 Task: Use the formula "GAMMALN.PRECISE" in spreadsheet "Project portfolio".
Action: Mouse moved to (696, 110)
Screenshot: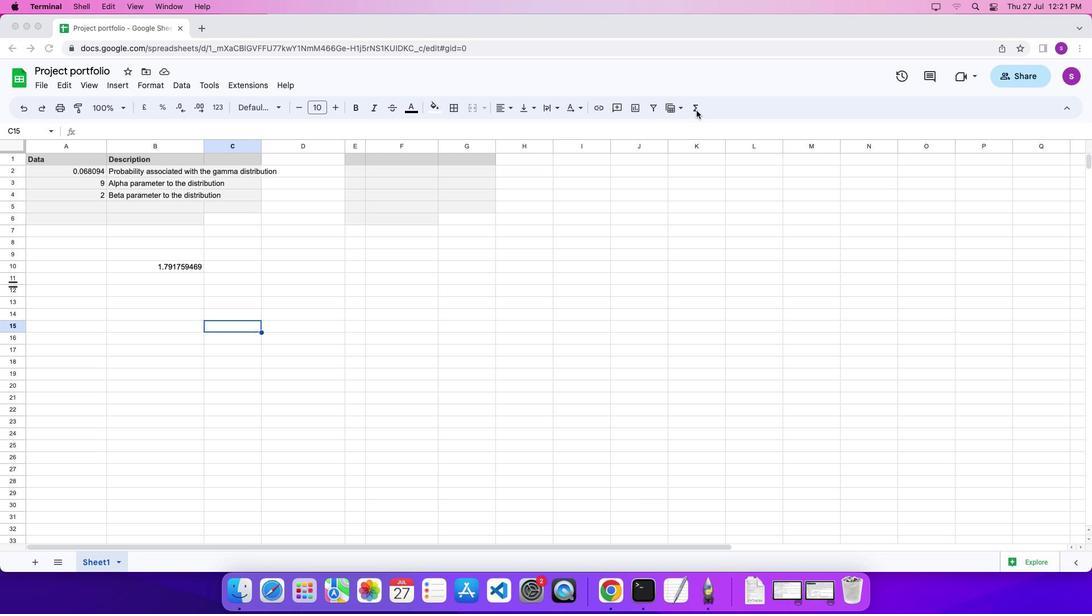 
Action: Mouse pressed left at (696, 110)
Screenshot: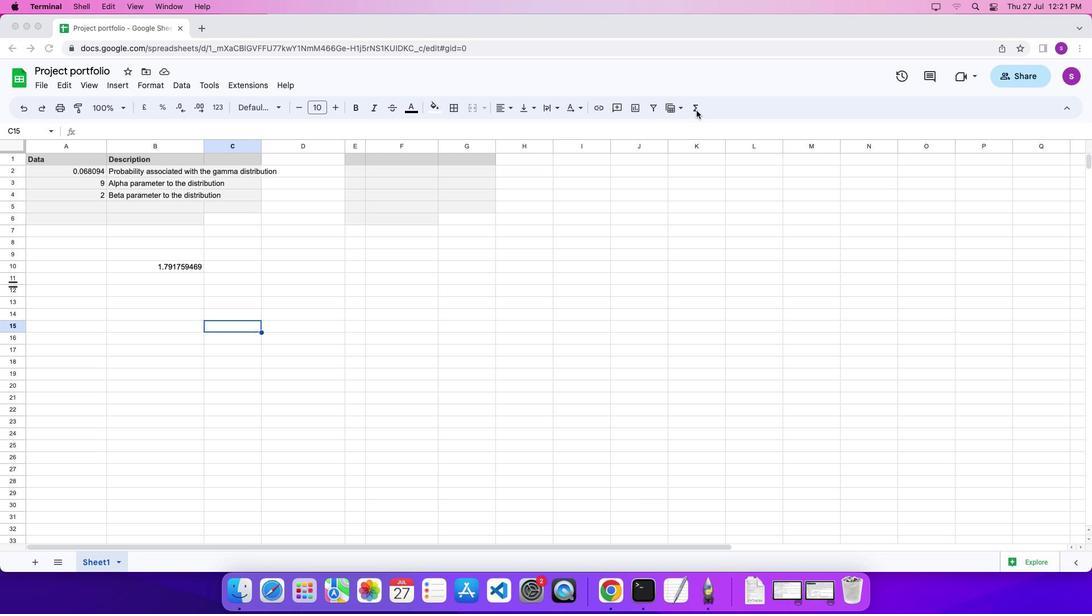 
Action: Mouse moved to (694, 108)
Screenshot: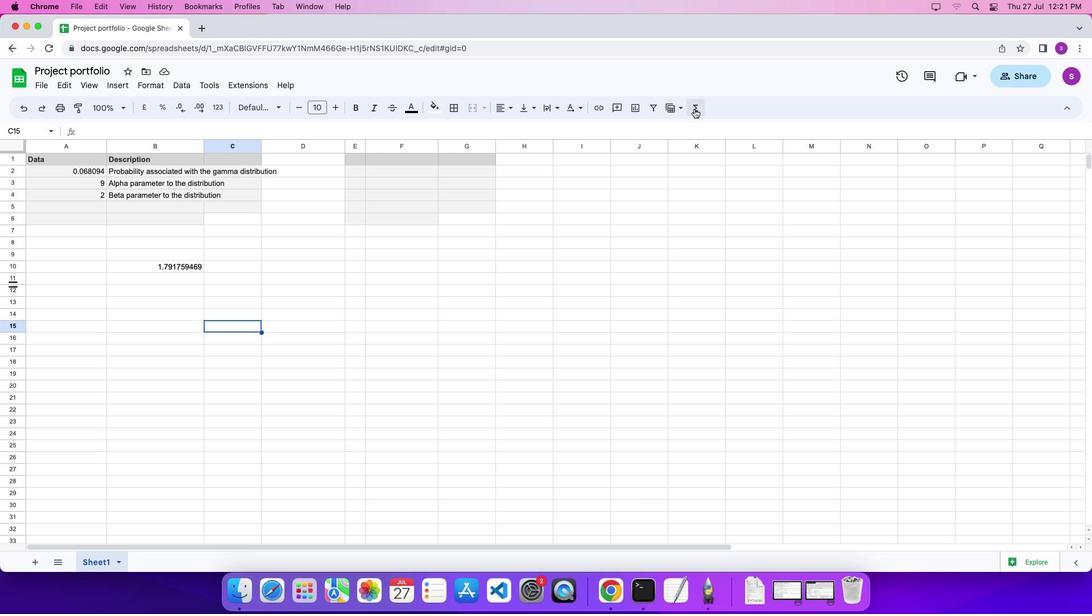 
Action: Mouse pressed left at (694, 108)
Screenshot: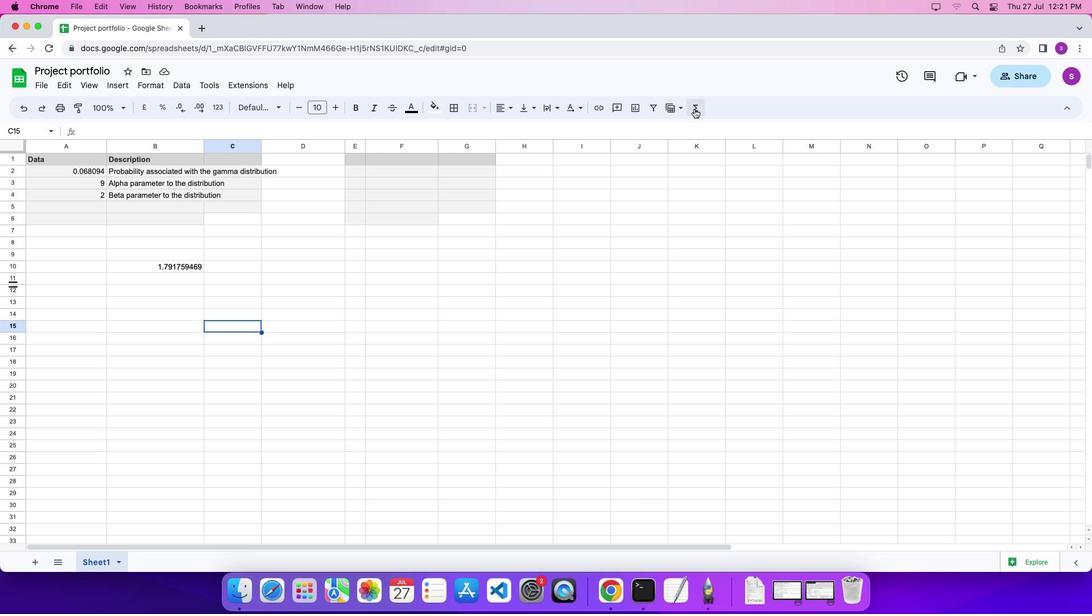 
Action: Mouse moved to (886, 454)
Screenshot: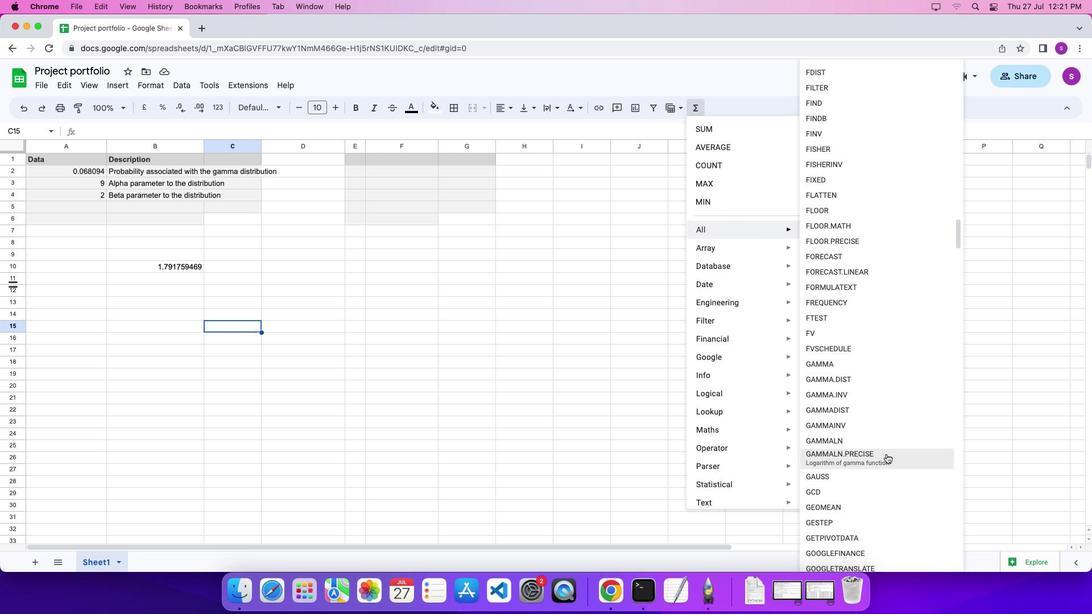
Action: Mouse pressed left at (886, 454)
Screenshot: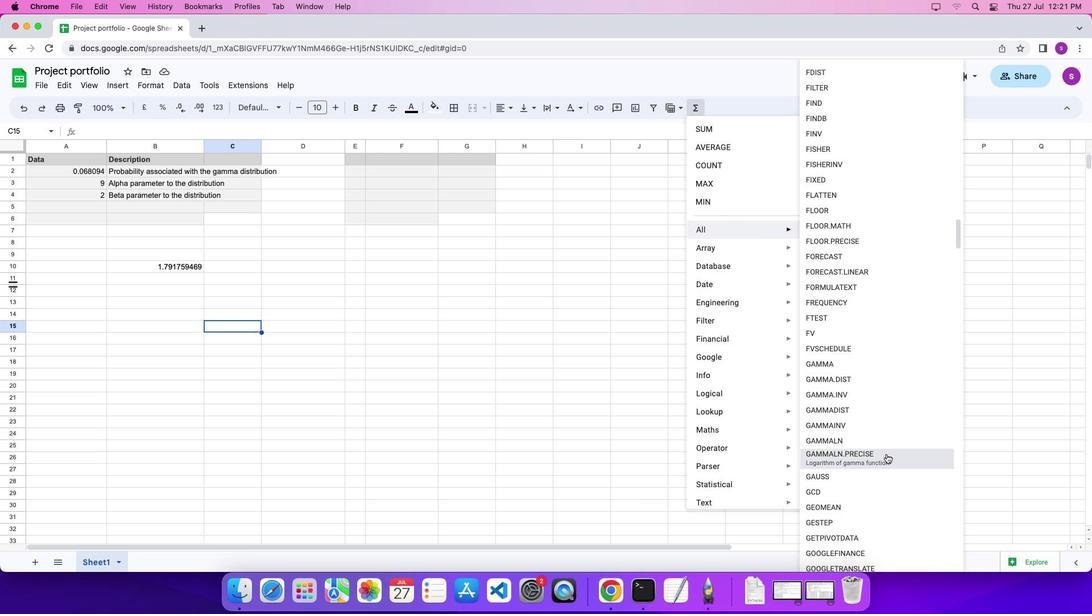 
Action: Mouse moved to (859, 438)
Screenshot: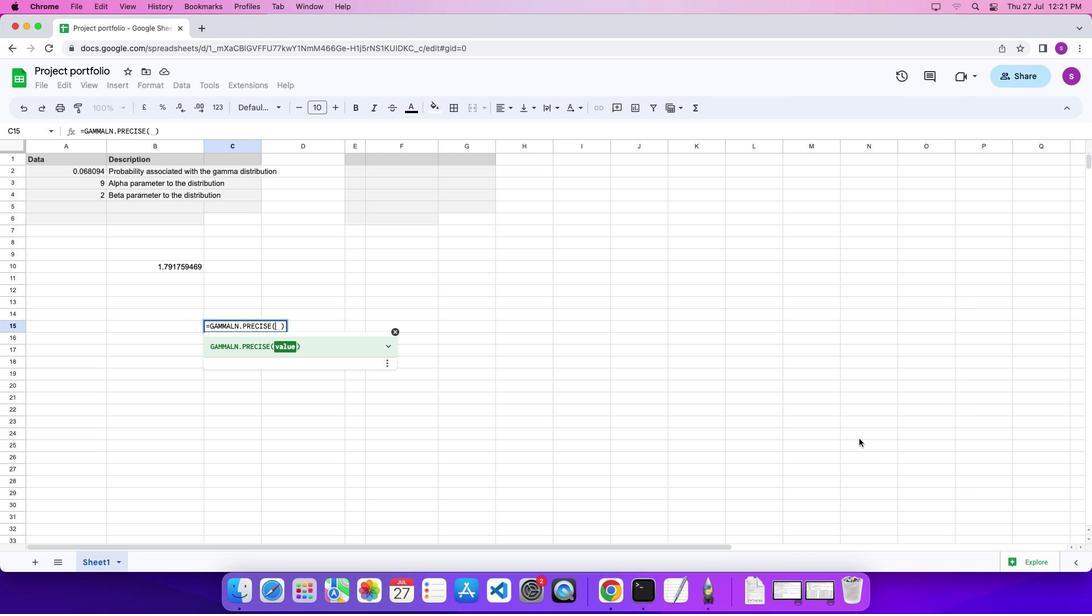 
Action: Key pressed '4''\x03'
Screenshot: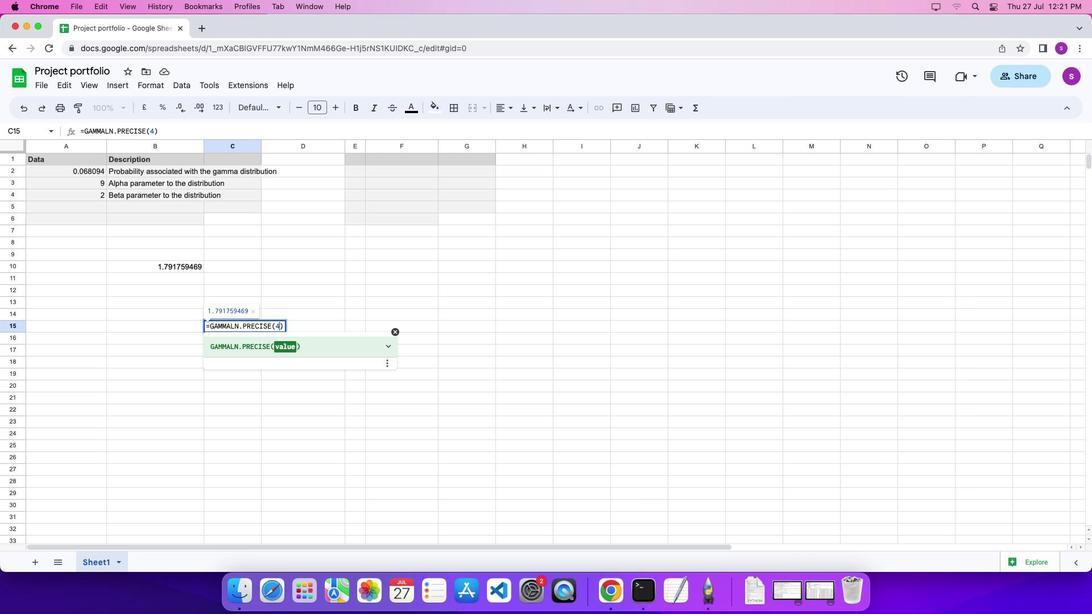 
